 Task: Apply theme spearmint in current slide.
Action: Mouse moved to (503, 112)
Screenshot: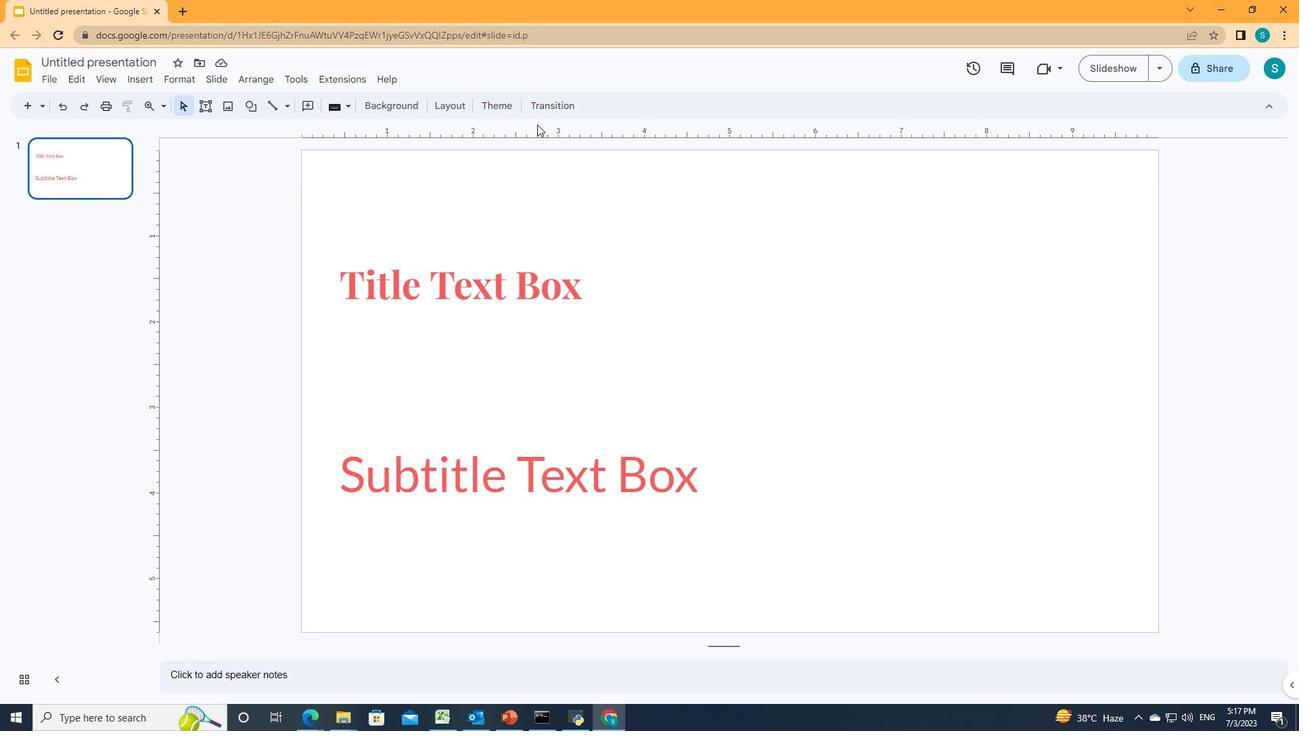 
Action: Mouse pressed left at (503, 112)
Screenshot: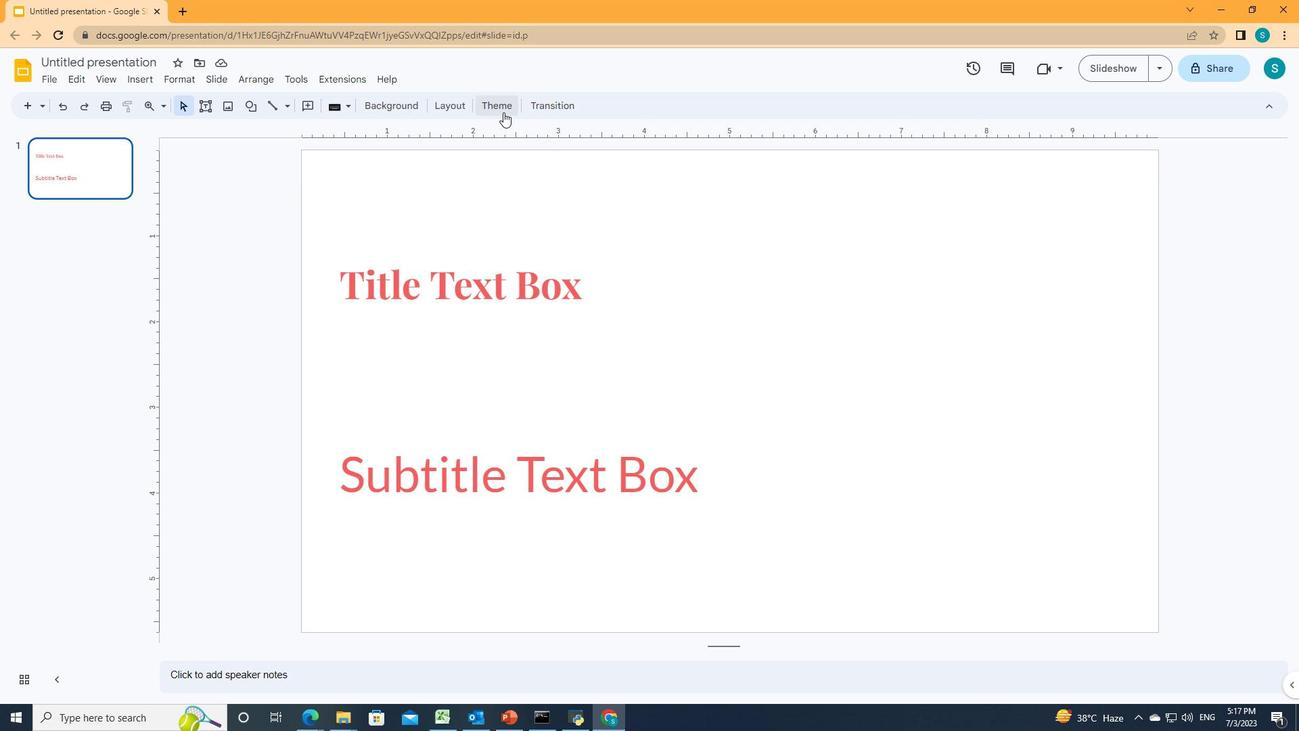 
Action: Mouse moved to (1255, 396)
Screenshot: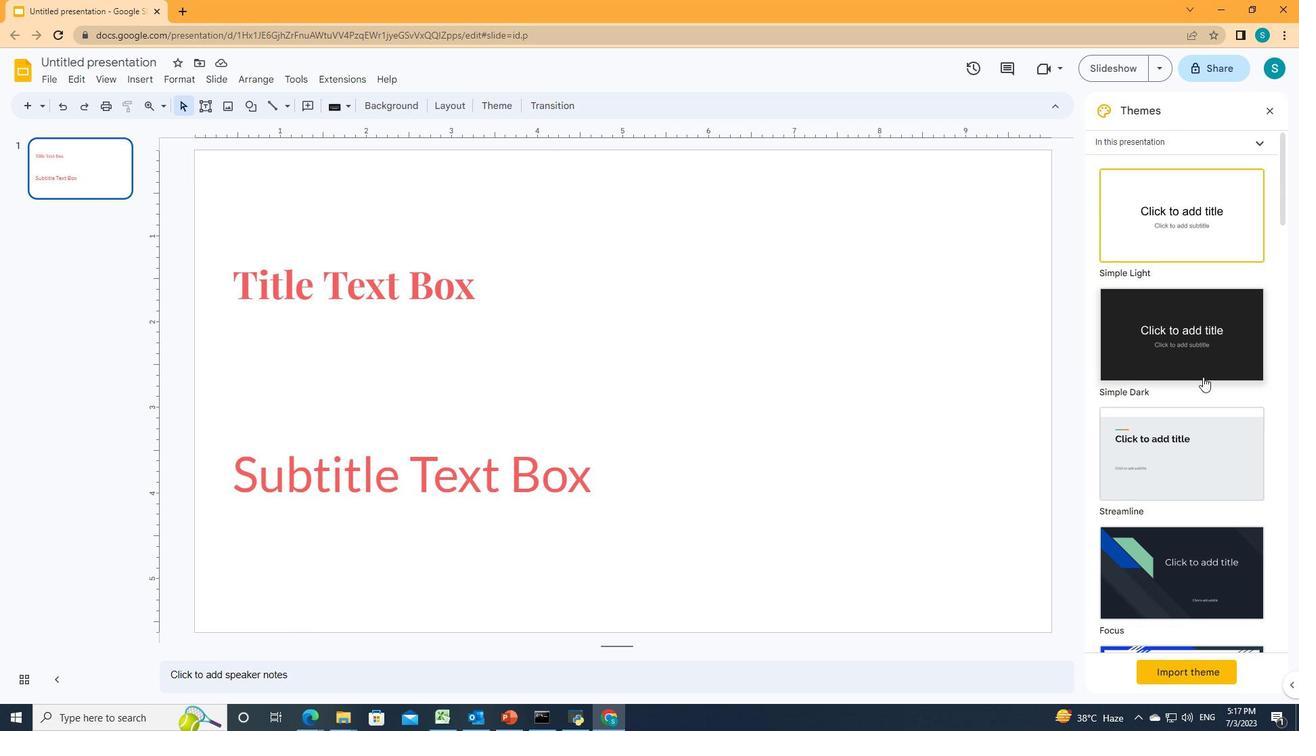 
Action: Mouse scrolled (1255, 396) with delta (0, 0)
Screenshot: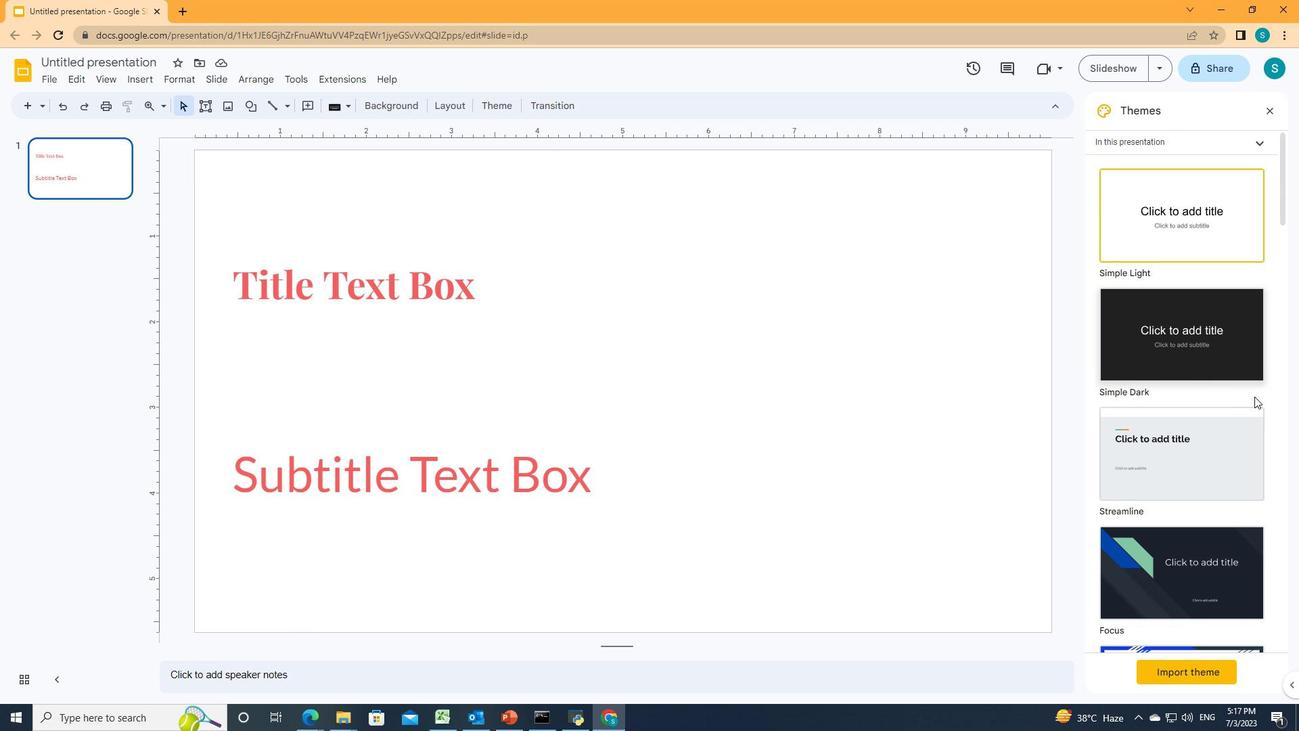 
Action: Mouse moved to (1255, 396)
Screenshot: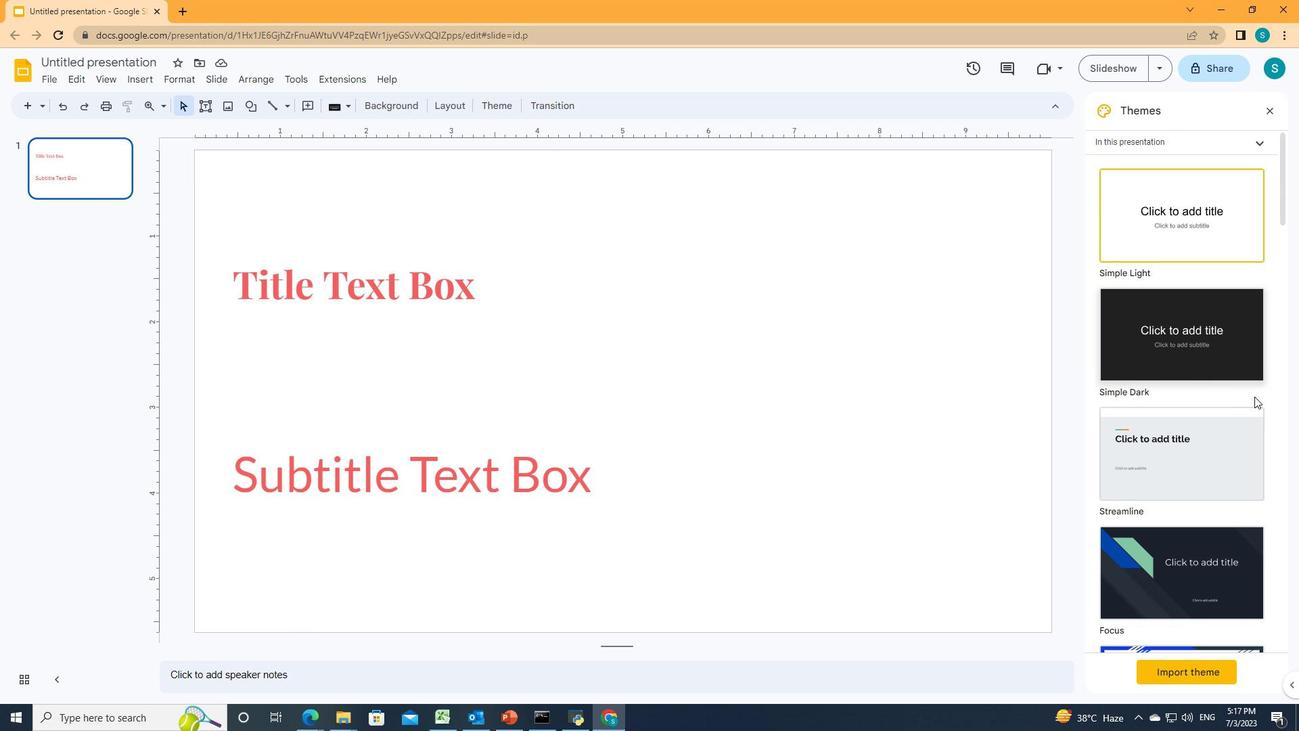 
Action: Mouse scrolled (1255, 396) with delta (0, 0)
Screenshot: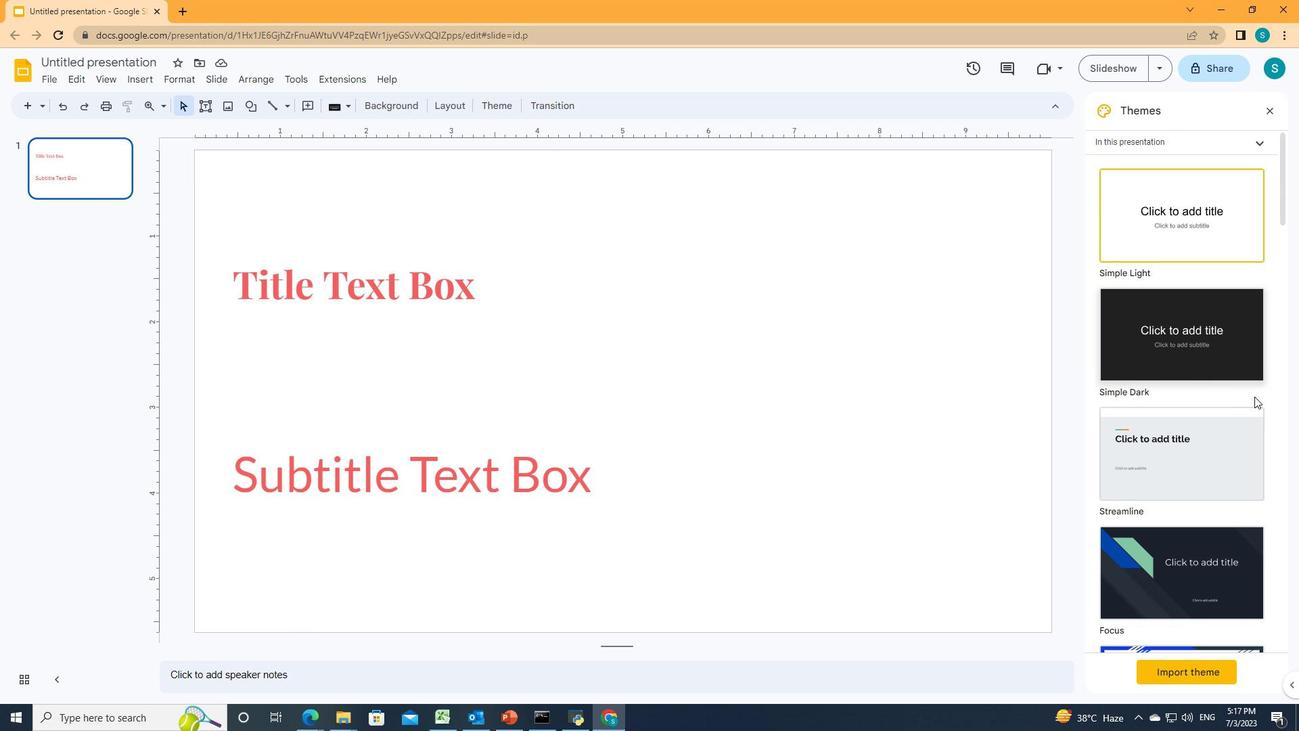 
Action: Mouse scrolled (1255, 396) with delta (0, 0)
Screenshot: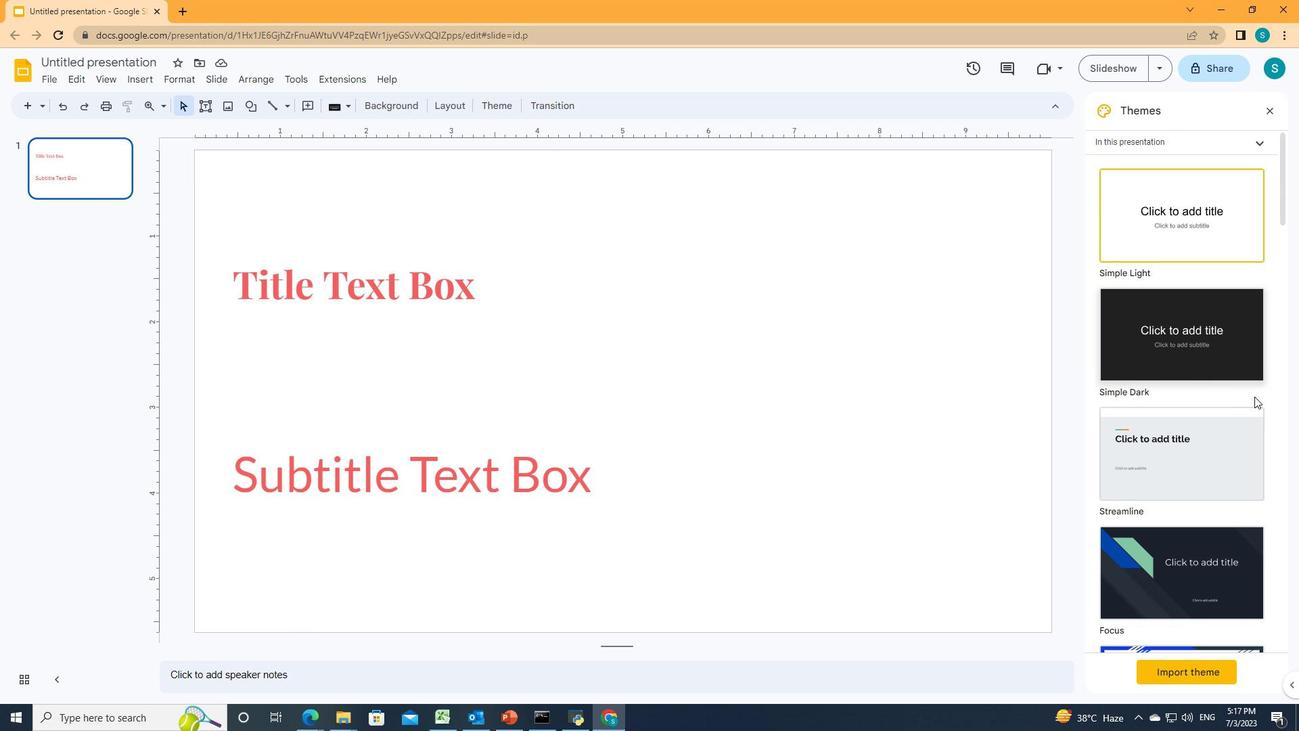 
Action: Mouse scrolled (1255, 396) with delta (0, 0)
Screenshot: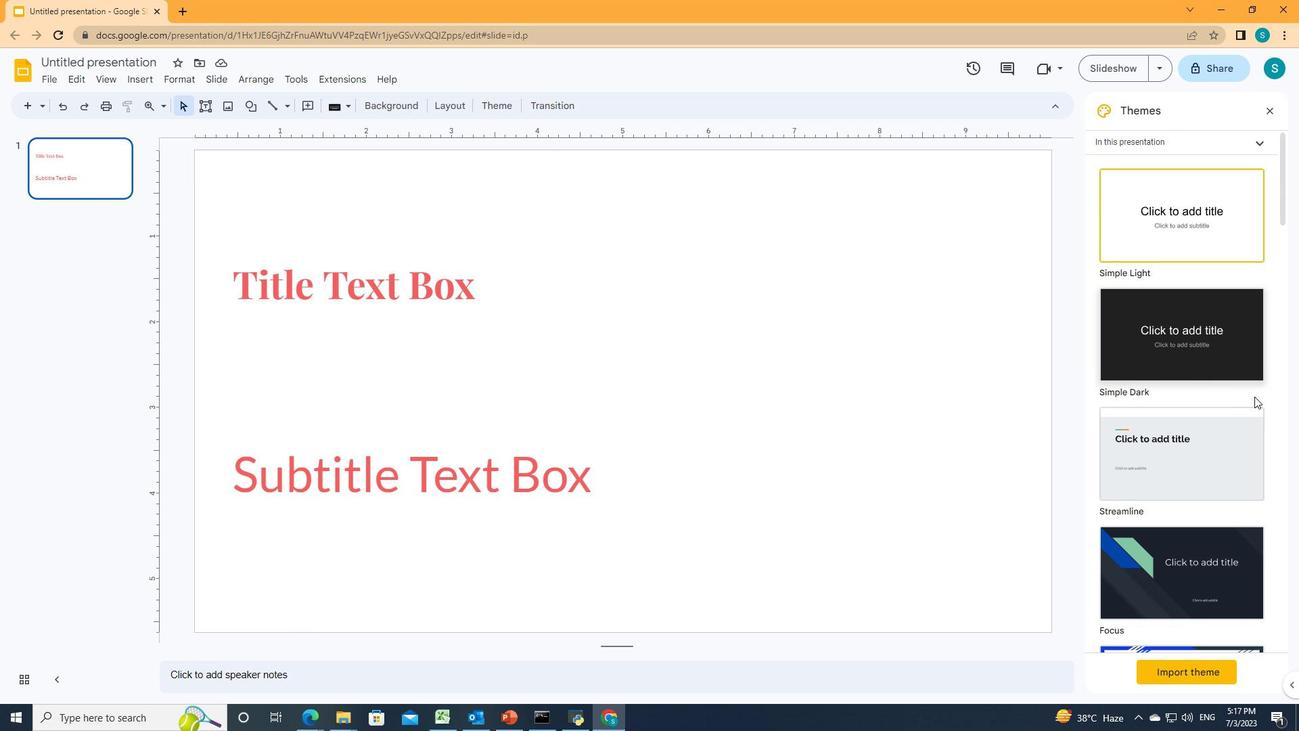 
Action: Mouse scrolled (1255, 396) with delta (0, 0)
Screenshot: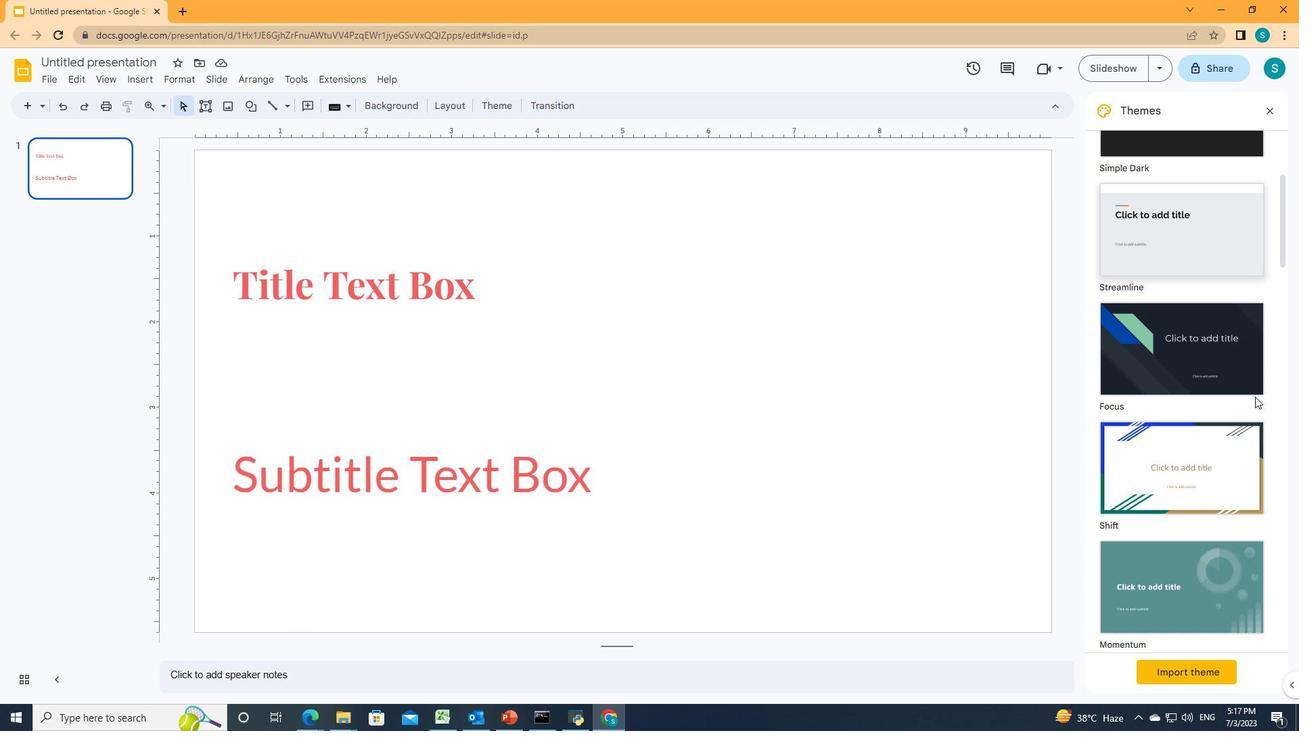 
Action: Mouse scrolled (1255, 396) with delta (0, 0)
Screenshot: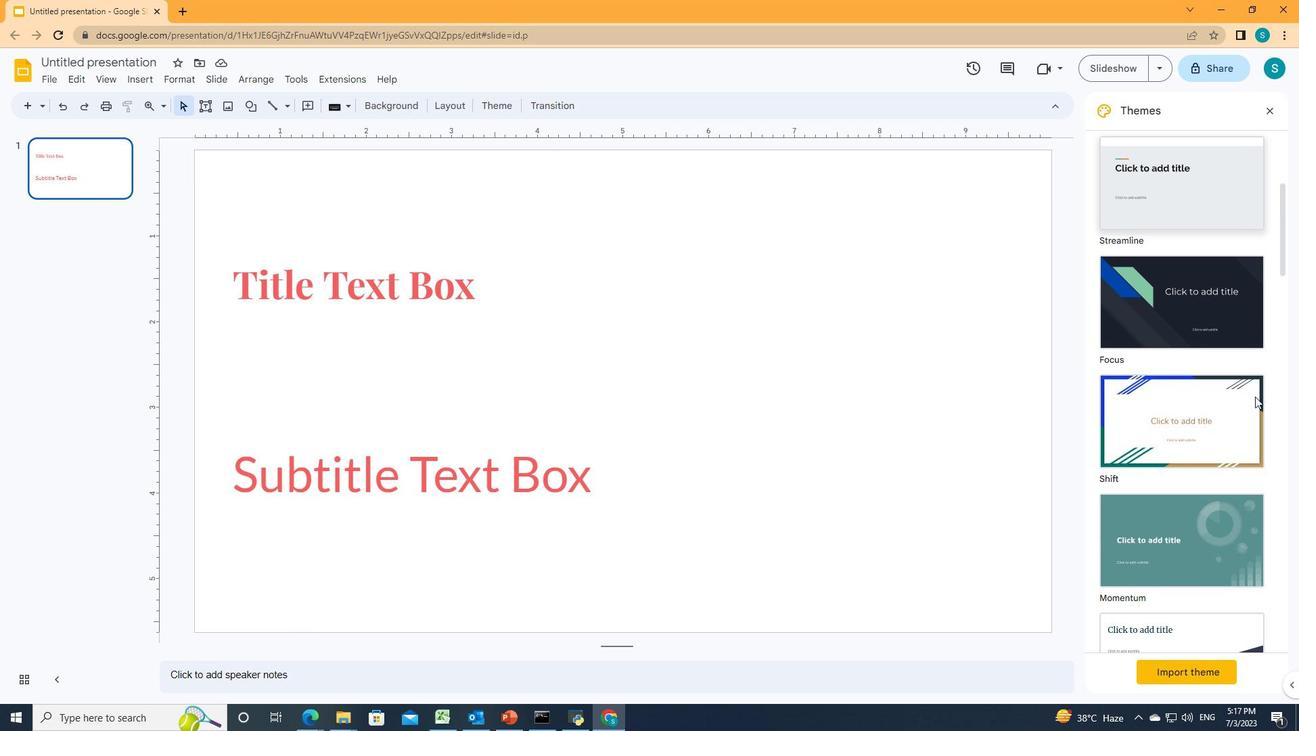 
Action: Mouse scrolled (1255, 396) with delta (0, 0)
Screenshot: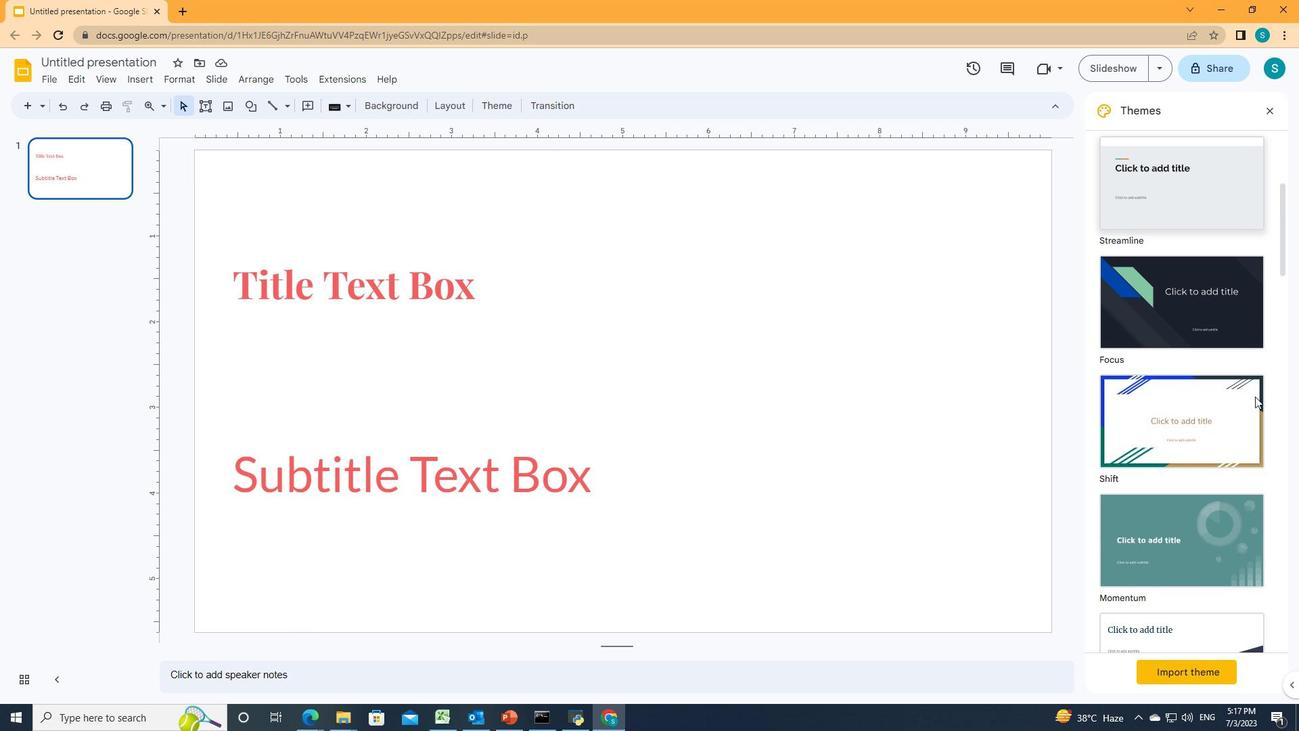 
Action: Mouse scrolled (1255, 396) with delta (0, 0)
Screenshot: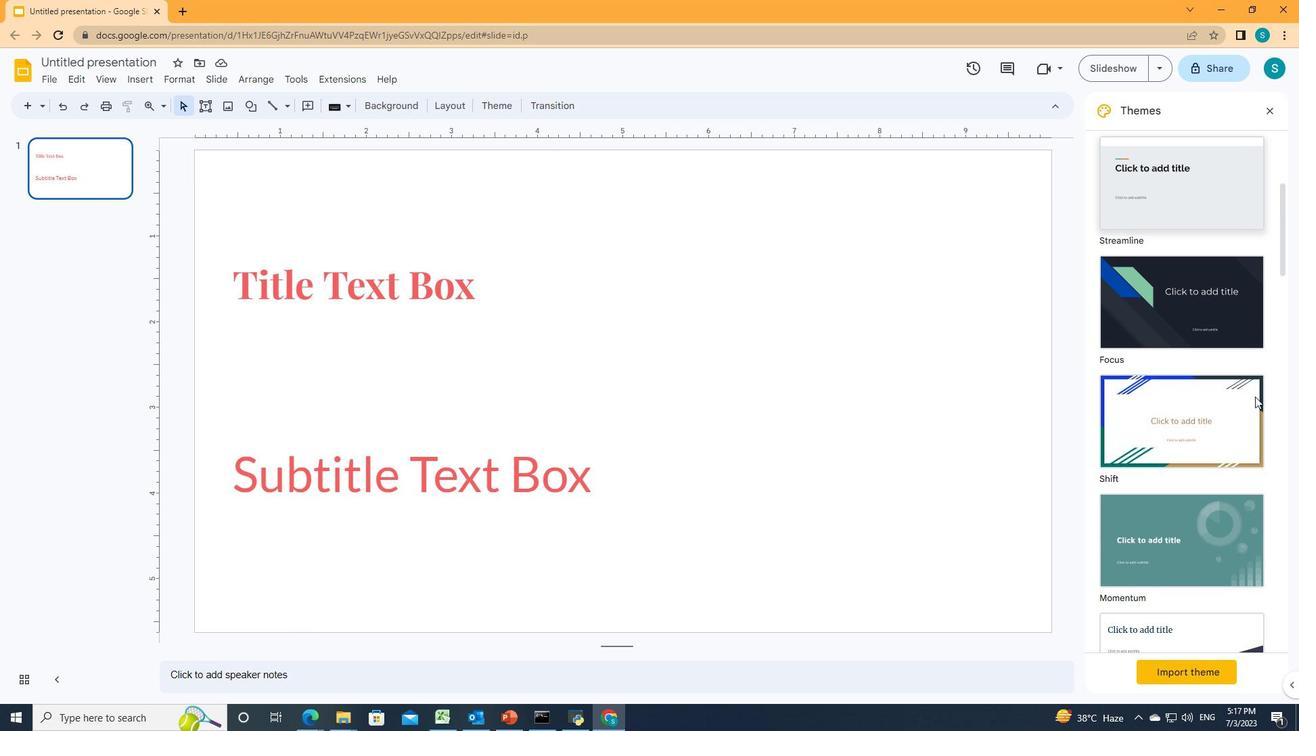 
Action: Mouse scrolled (1255, 396) with delta (0, 0)
Screenshot: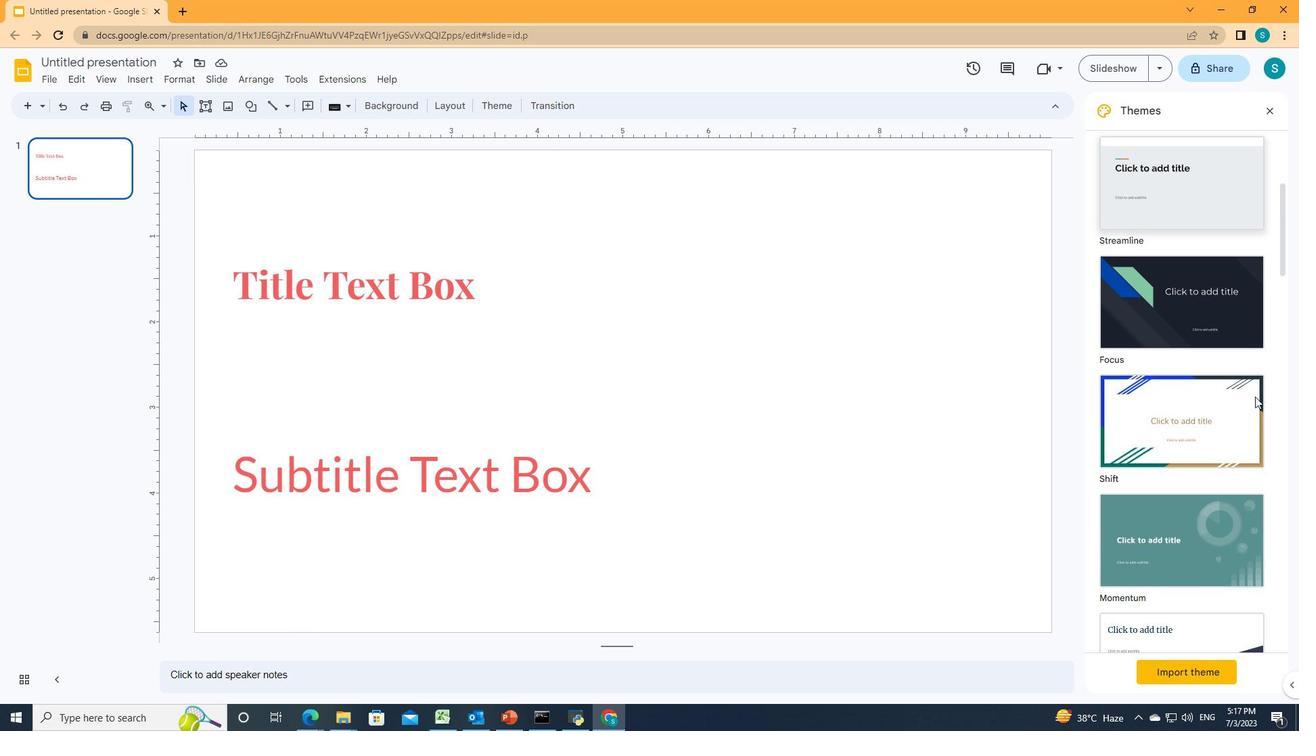 
Action: Mouse scrolled (1255, 396) with delta (0, 0)
Screenshot: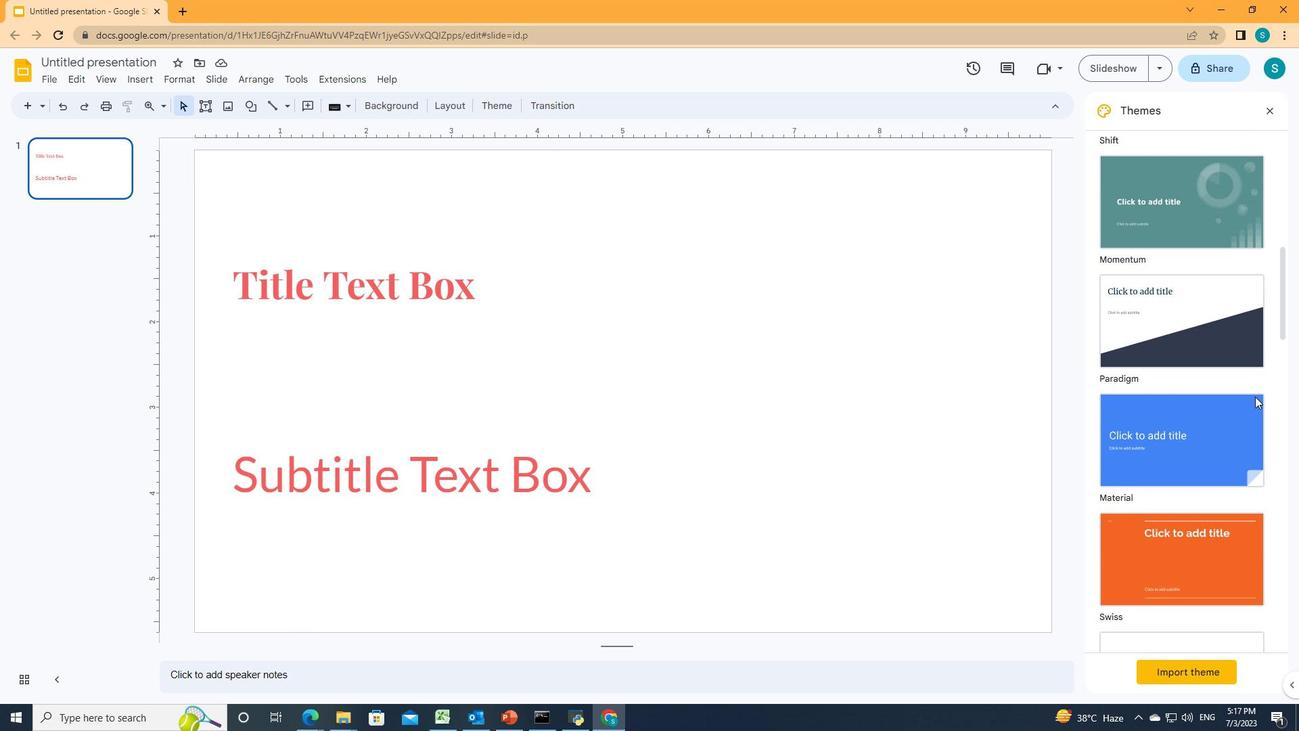
Action: Mouse scrolled (1255, 396) with delta (0, 0)
Screenshot: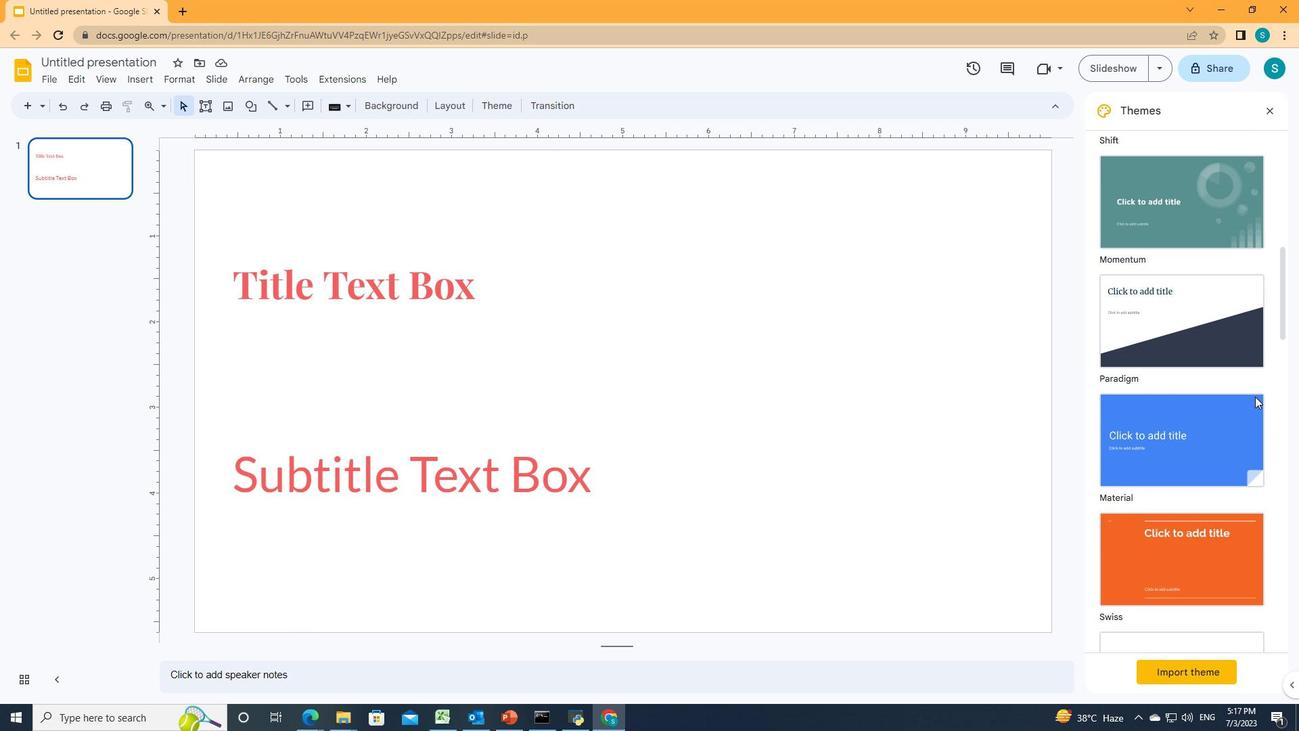 
Action: Mouse scrolled (1255, 396) with delta (0, 0)
Screenshot: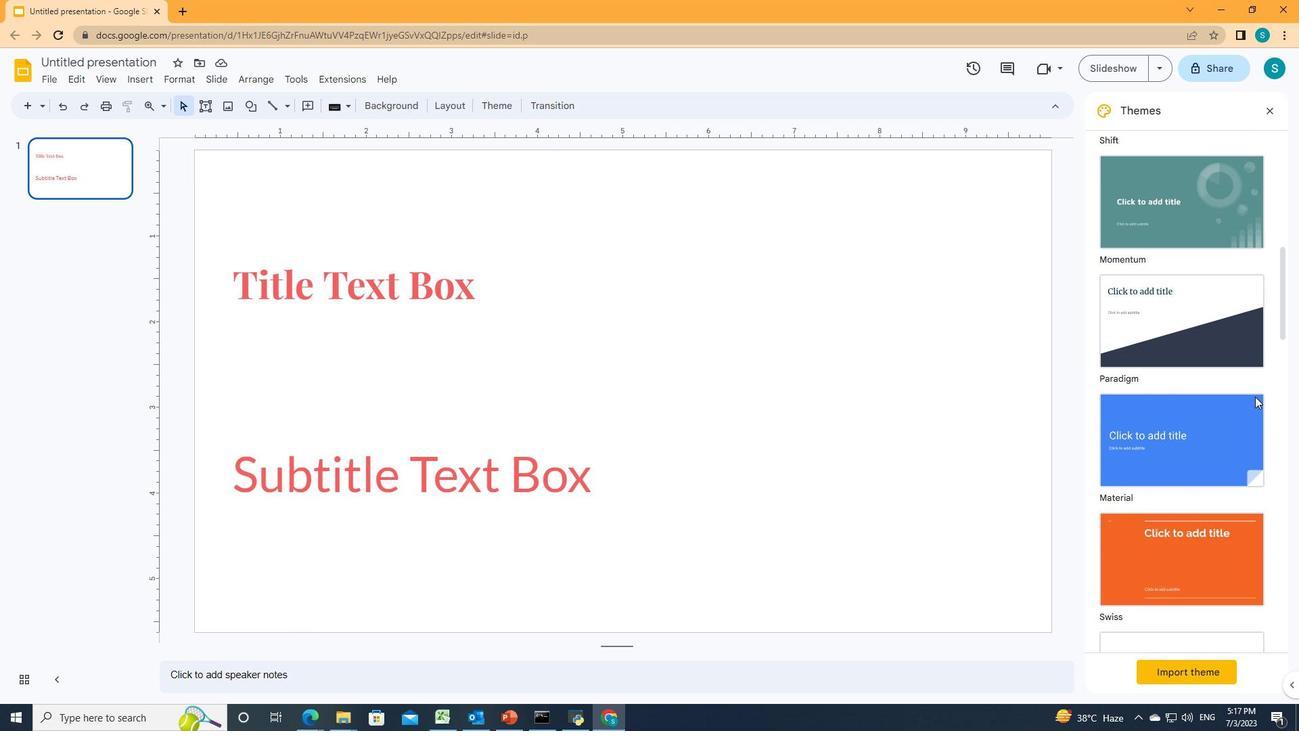 
Action: Mouse scrolled (1255, 396) with delta (0, 0)
Screenshot: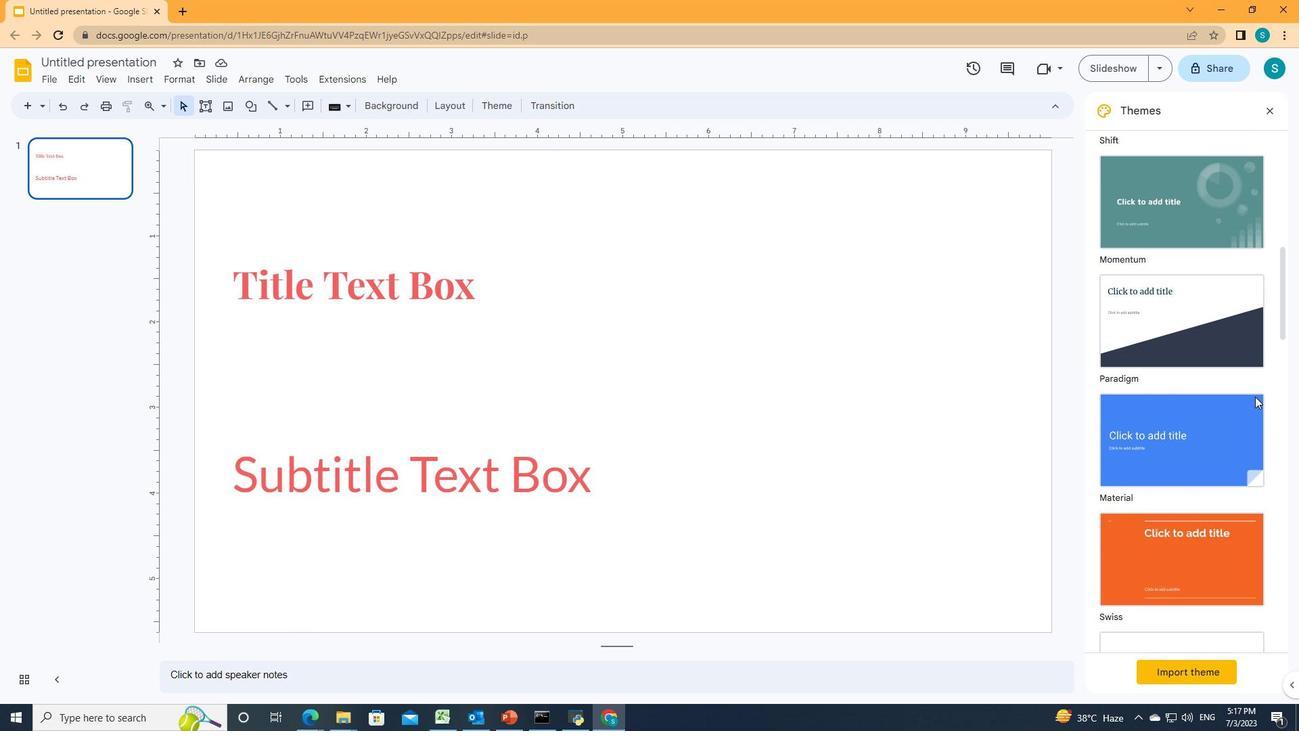 
Action: Mouse scrolled (1255, 396) with delta (0, 0)
Screenshot: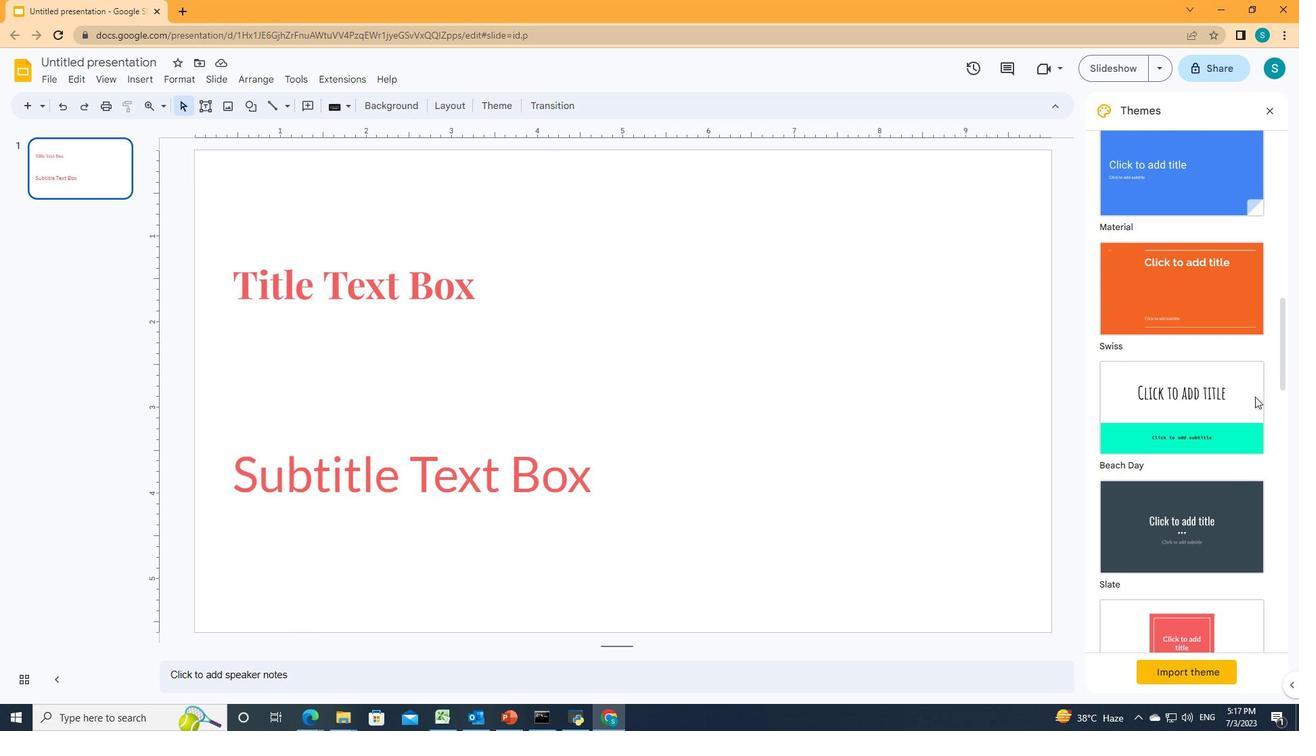 
Action: Mouse scrolled (1255, 396) with delta (0, 0)
Screenshot: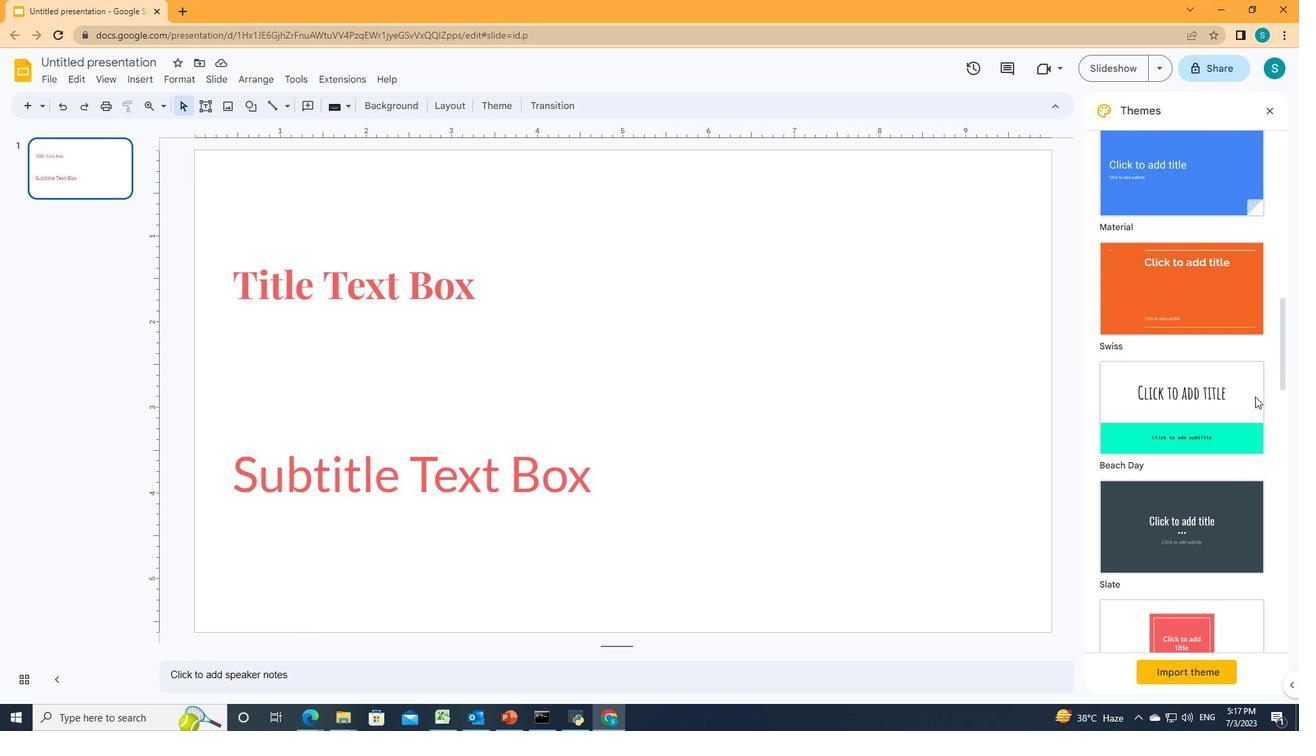 
Action: Mouse scrolled (1255, 396) with delta (0, 0)
Screenshot: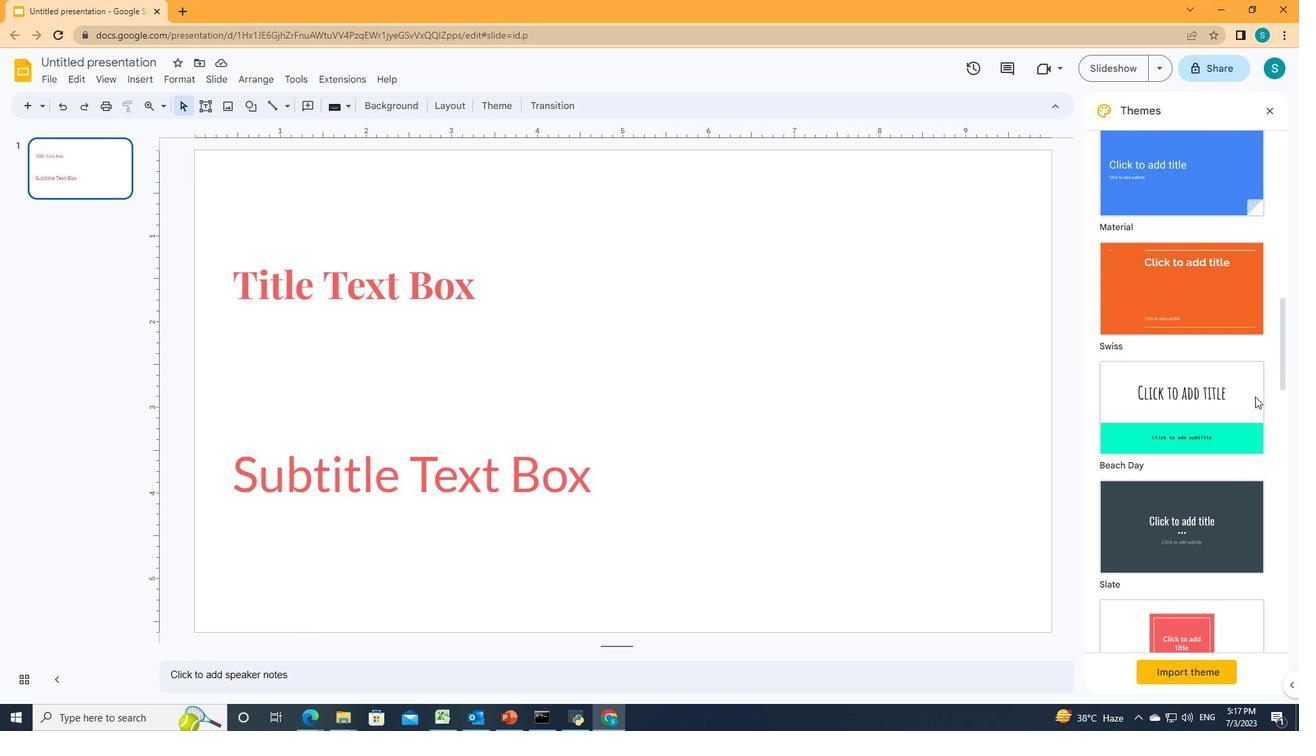 
Action: Mouse scrolled (1255, 396) with delta (0, 0)
Screenshot: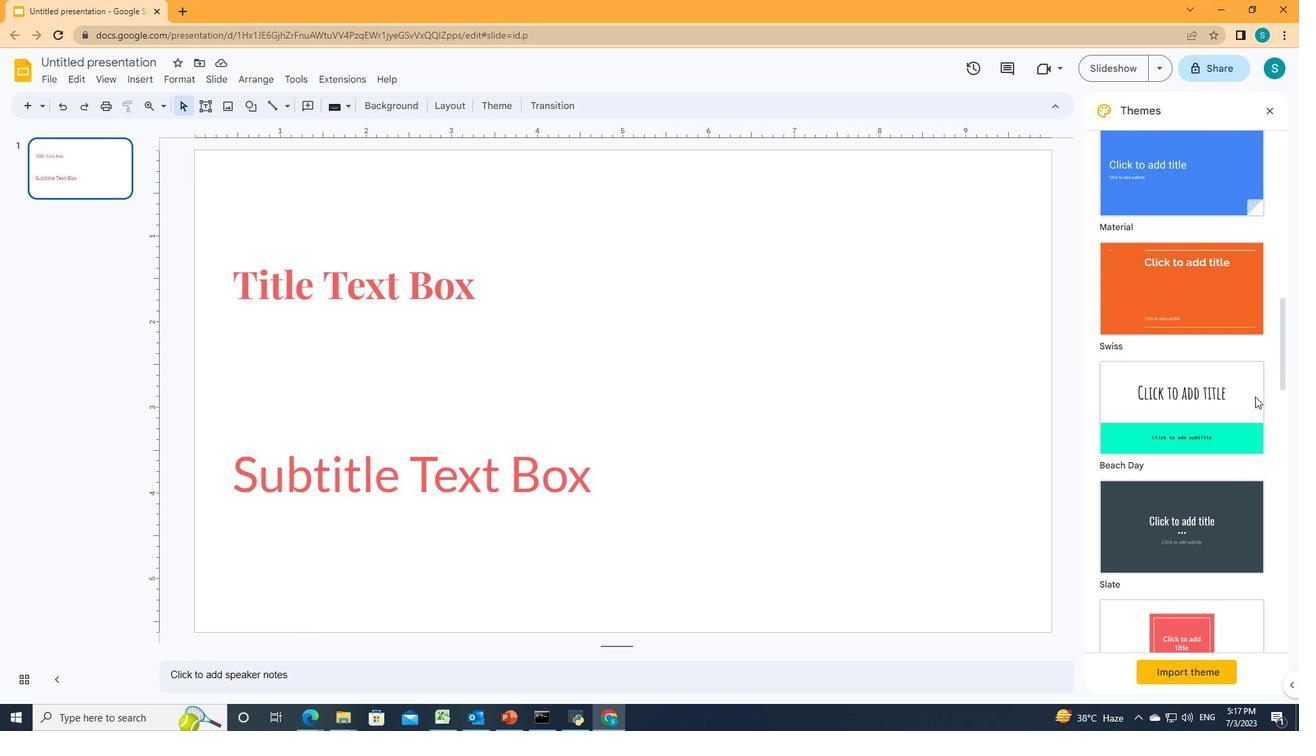 
Action: Mouse moved to (1182, 504)
Screenshot: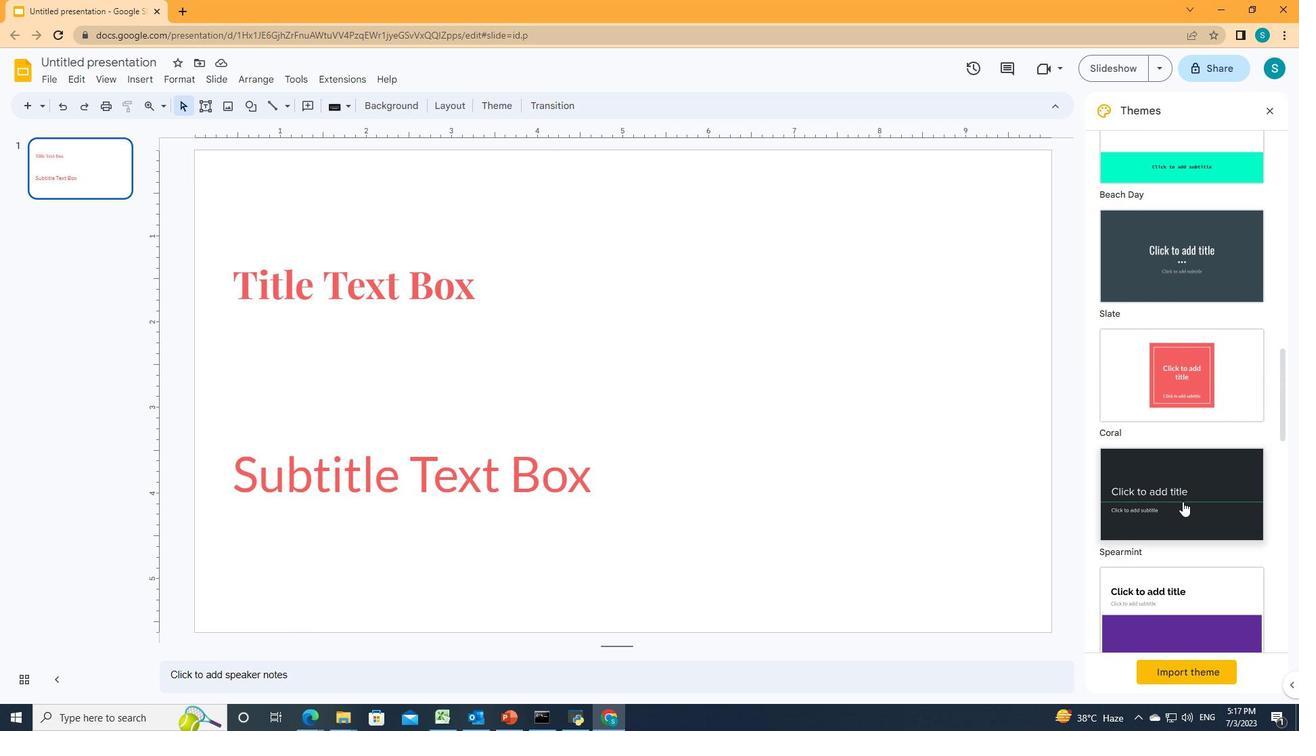 
Action: Mouse pressed left at (1182, 504)
Screenshot: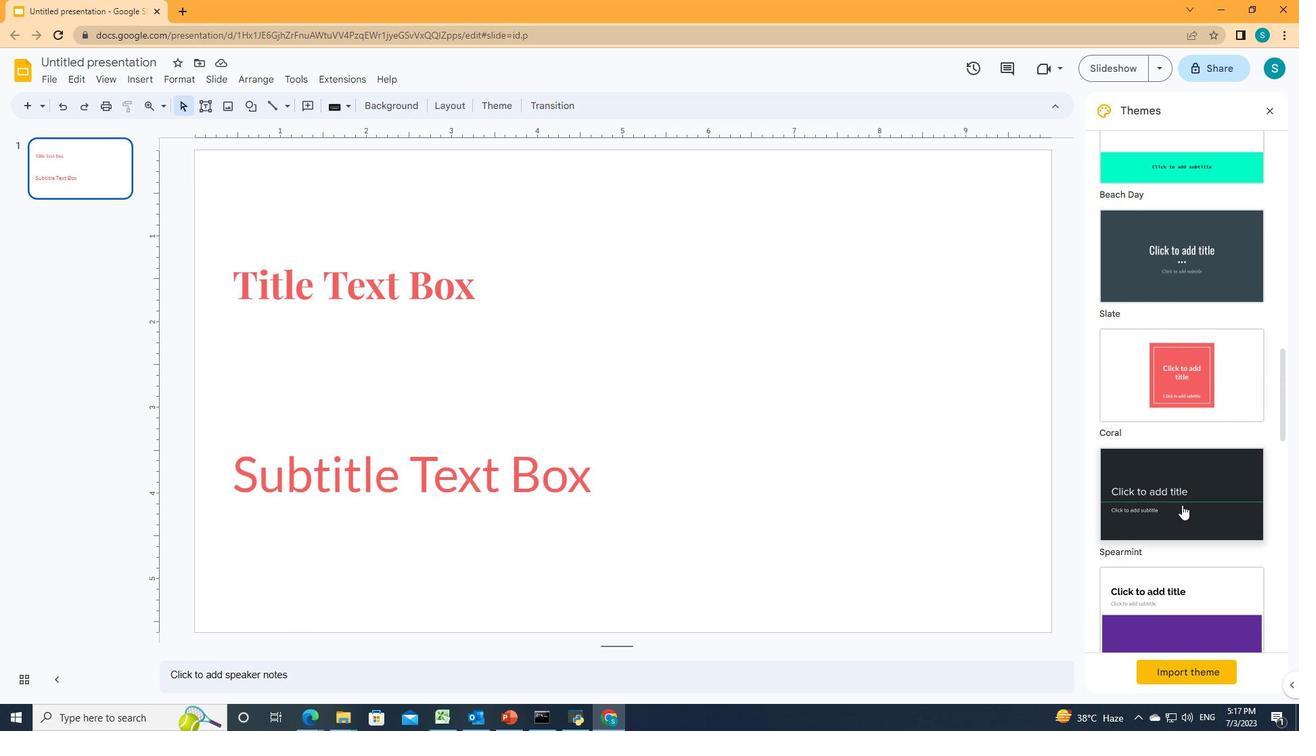 
